 Task: Check current mortgage rates for 1-2 points.
Action: Mouse moved to (946, 177)
Screenshot: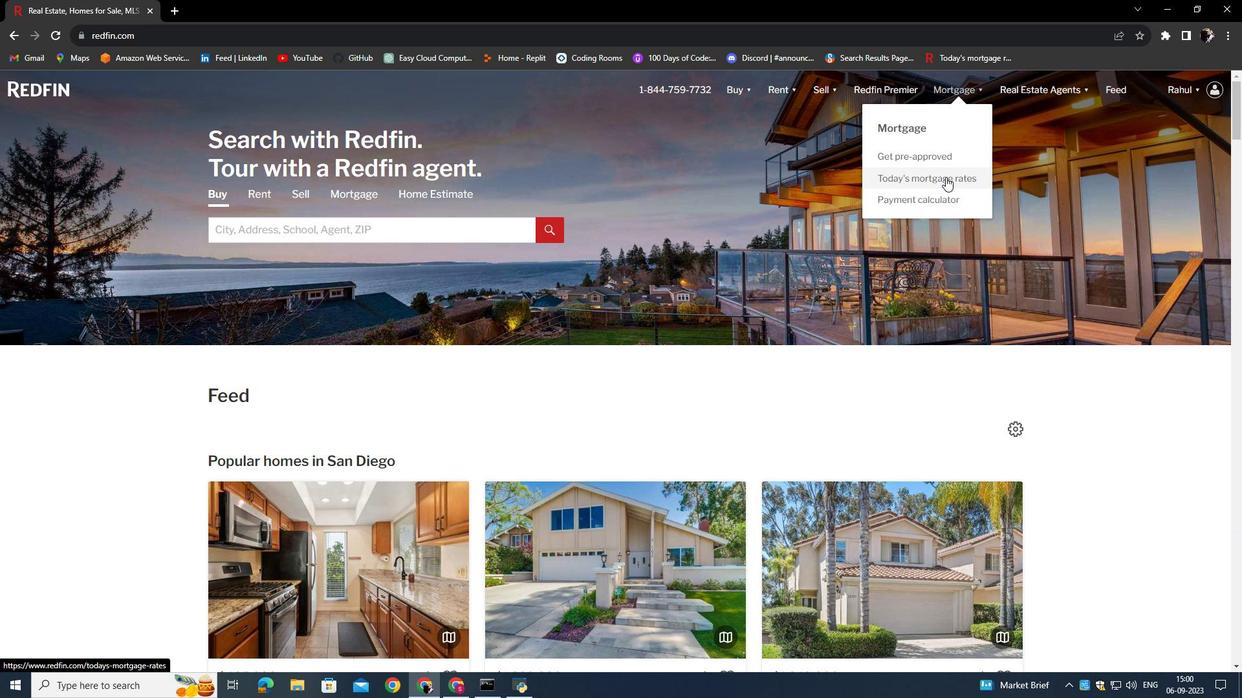 
Action: Mouse pressed left at (946, 177)
Screenshot: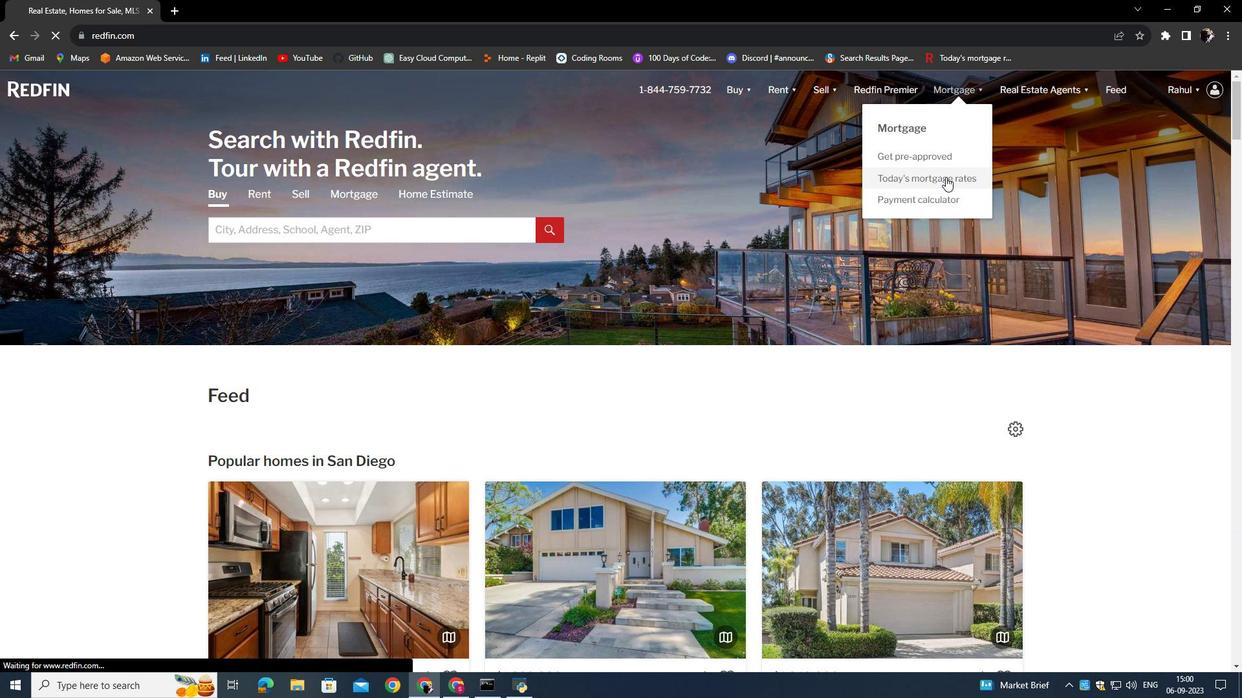 
Action: Mouse moved to (470, 345)
Screenshot: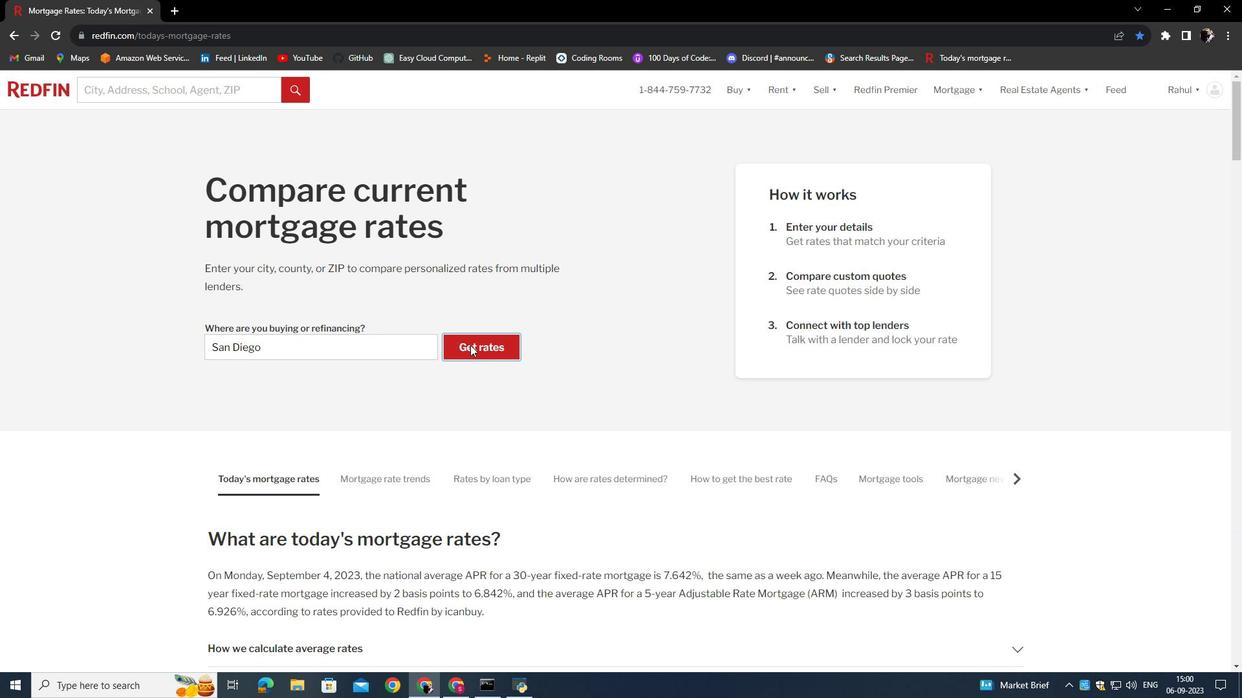 
Action: Mouse pressed left at (470, 345)
Screenshot: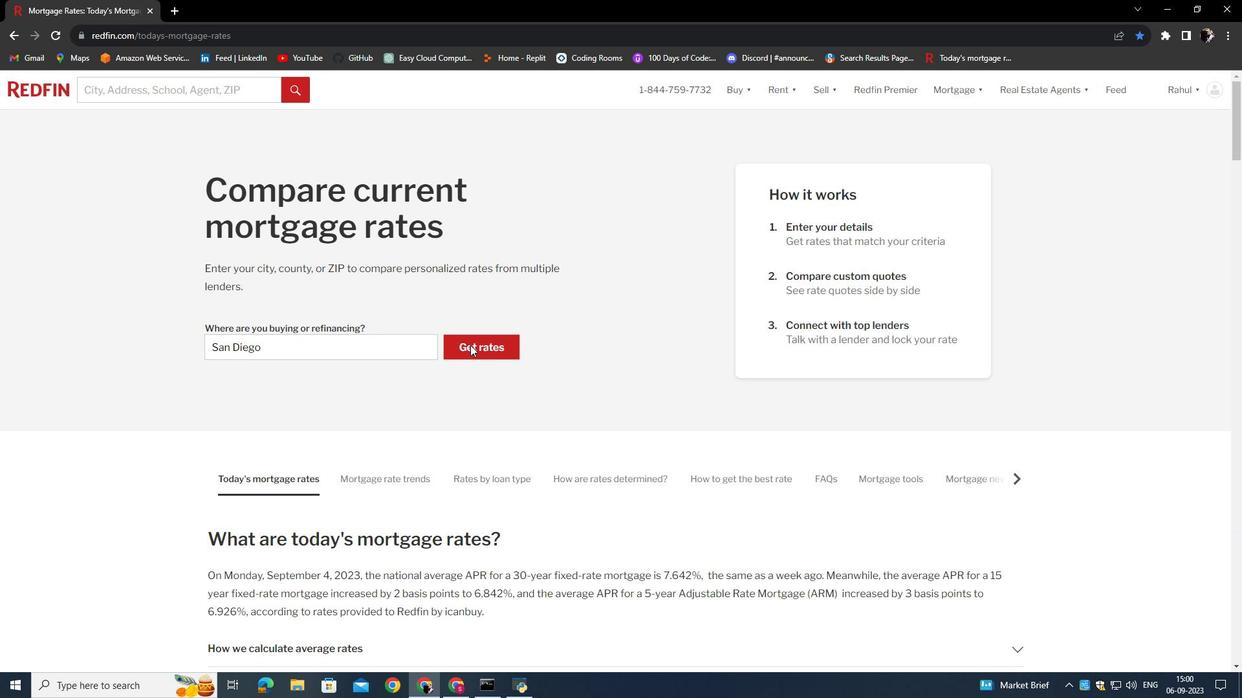 
Action: Mouse moved to (323, 446)
Screenshot: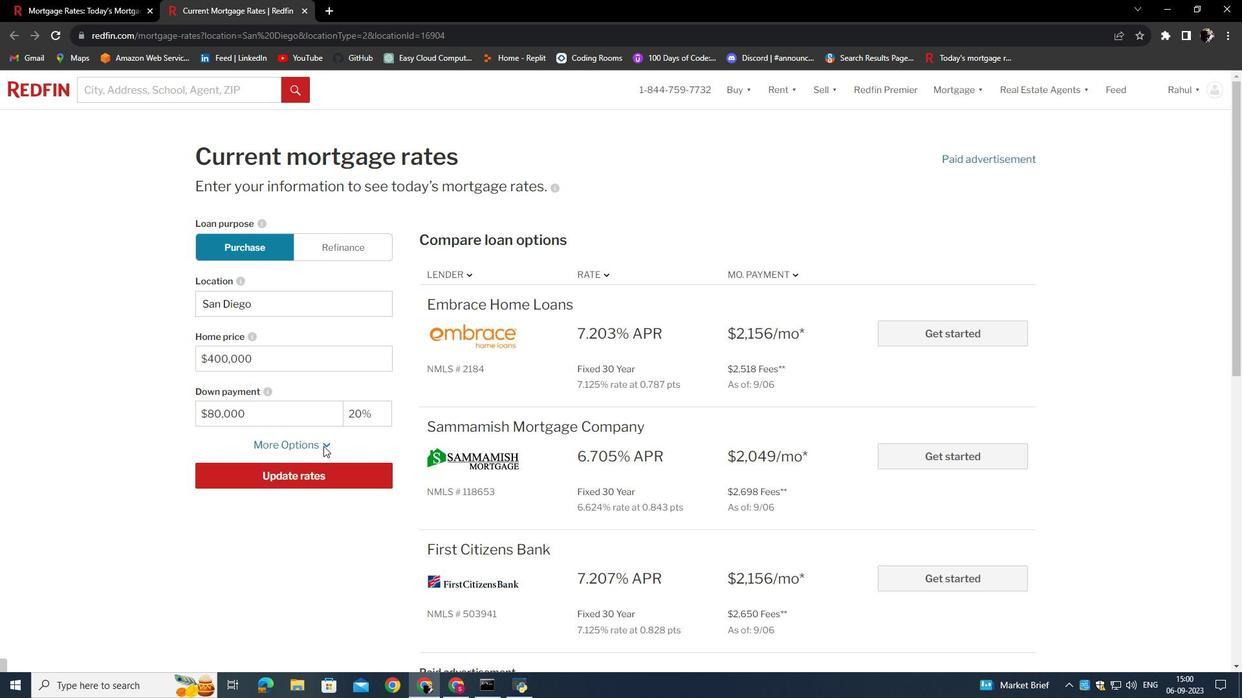 
Action: Mouse pressed left at (323, 446)
Screenshot: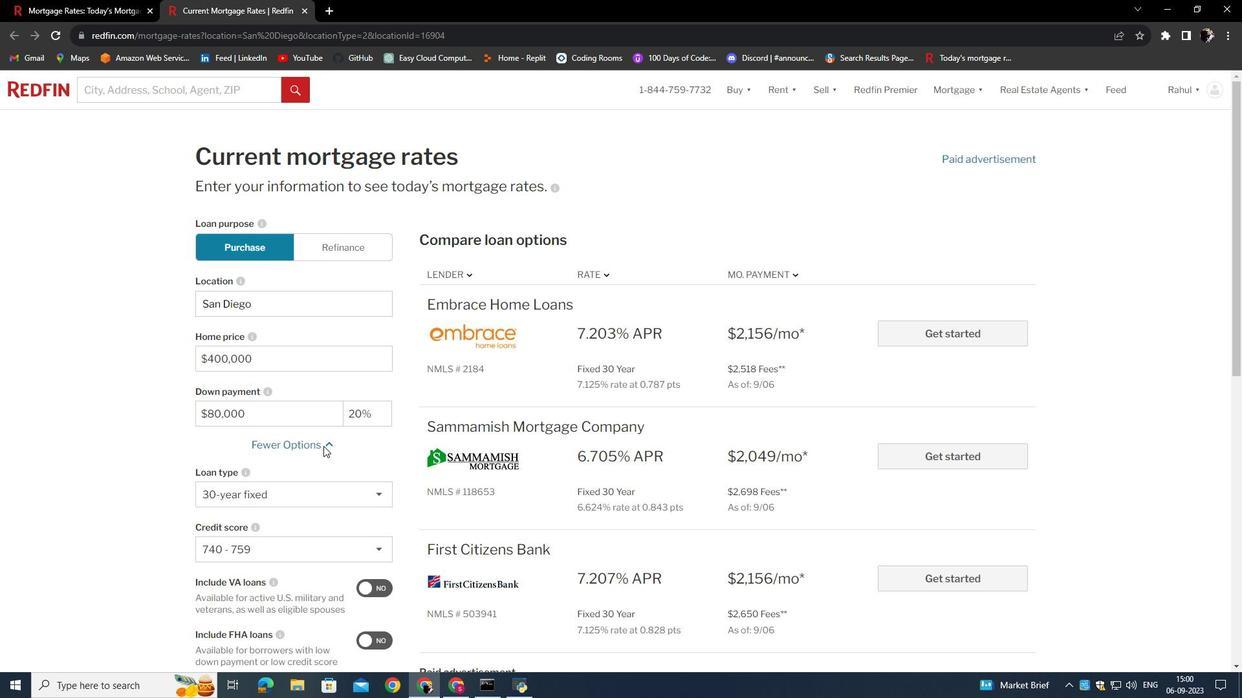 
Action: Mouse scrolled (323, 445) with delta (0, 0)
Screenshot: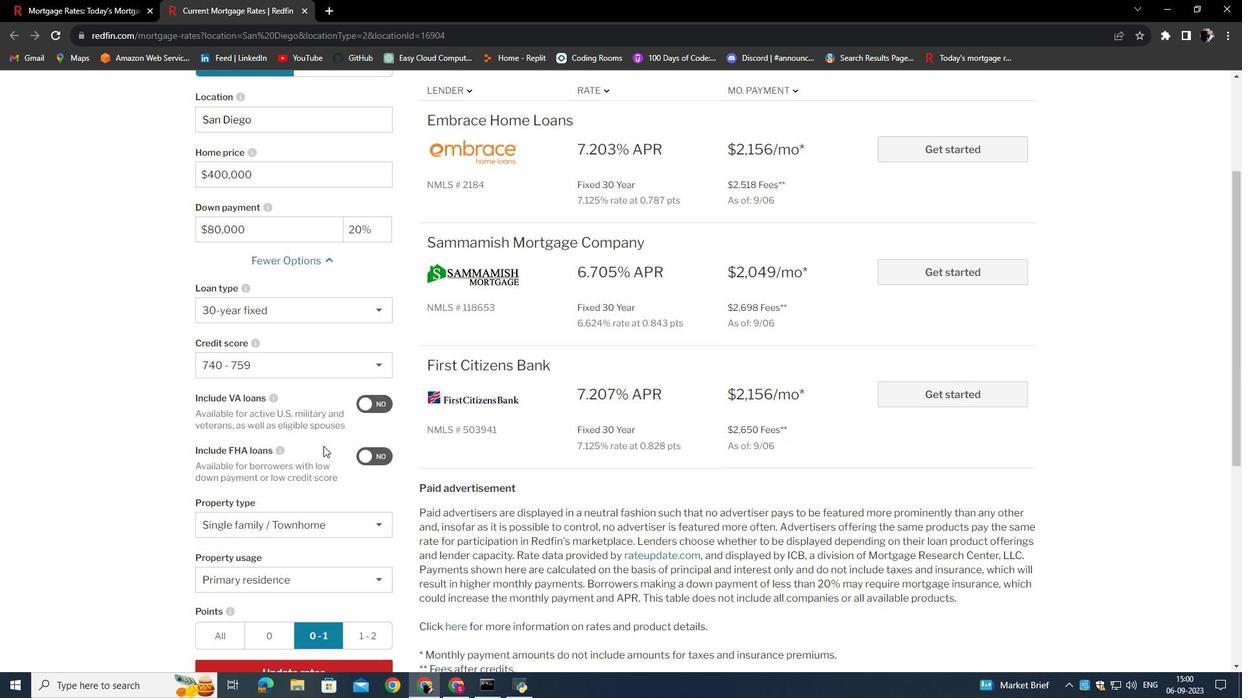 
Action: Mouse scrolled (323, 445) with delta (0, 0)
Screenshot: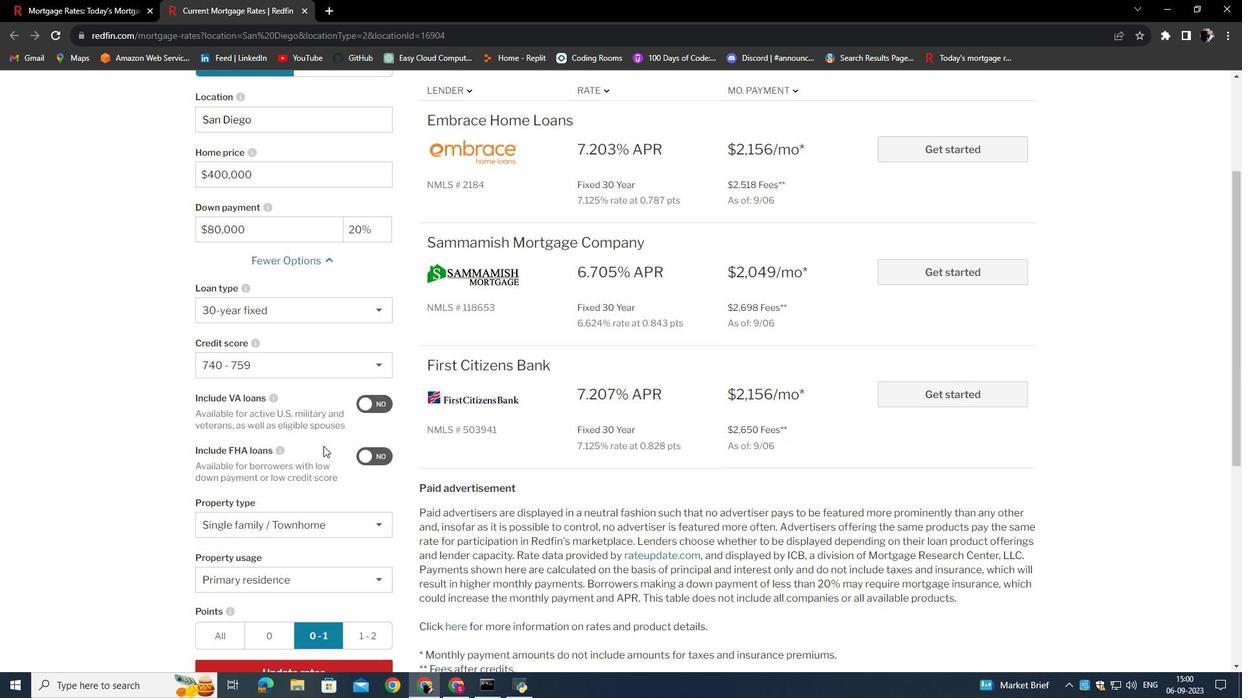 
Action: Mouse scrolled (323, 445) with delta (0, 0)
Screenshot: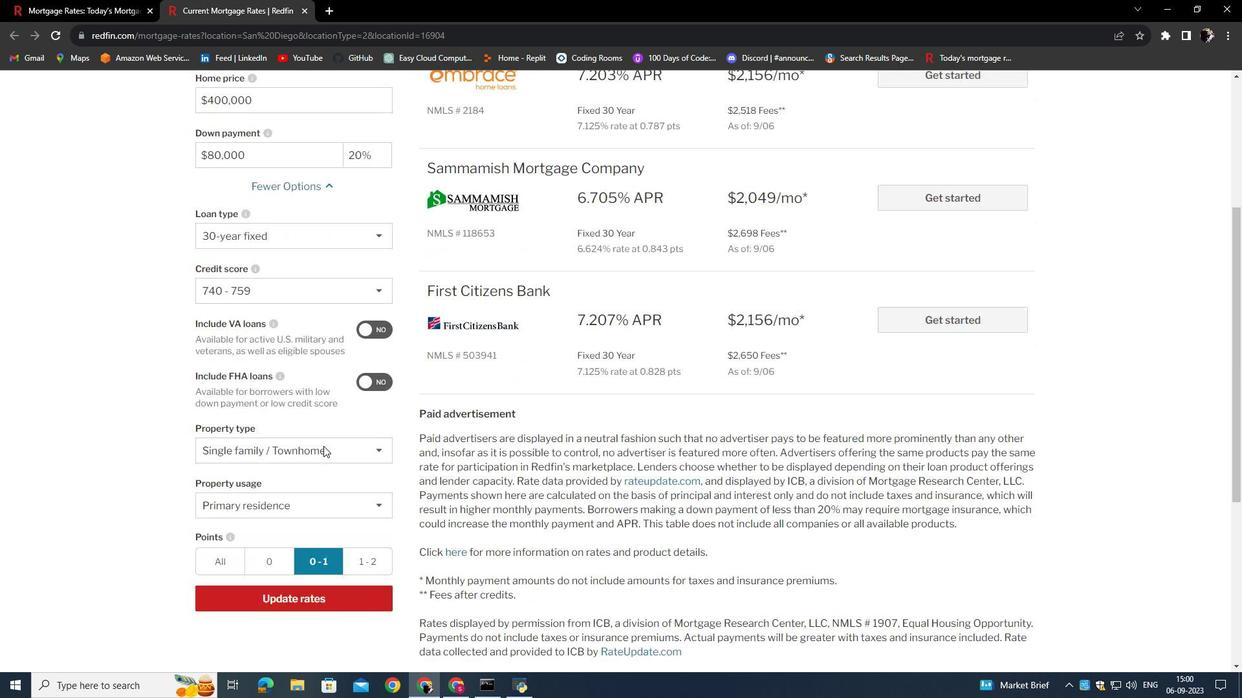 
Action: Mouse scrolled (323, 445) with delta (0, 0)
Screenshot: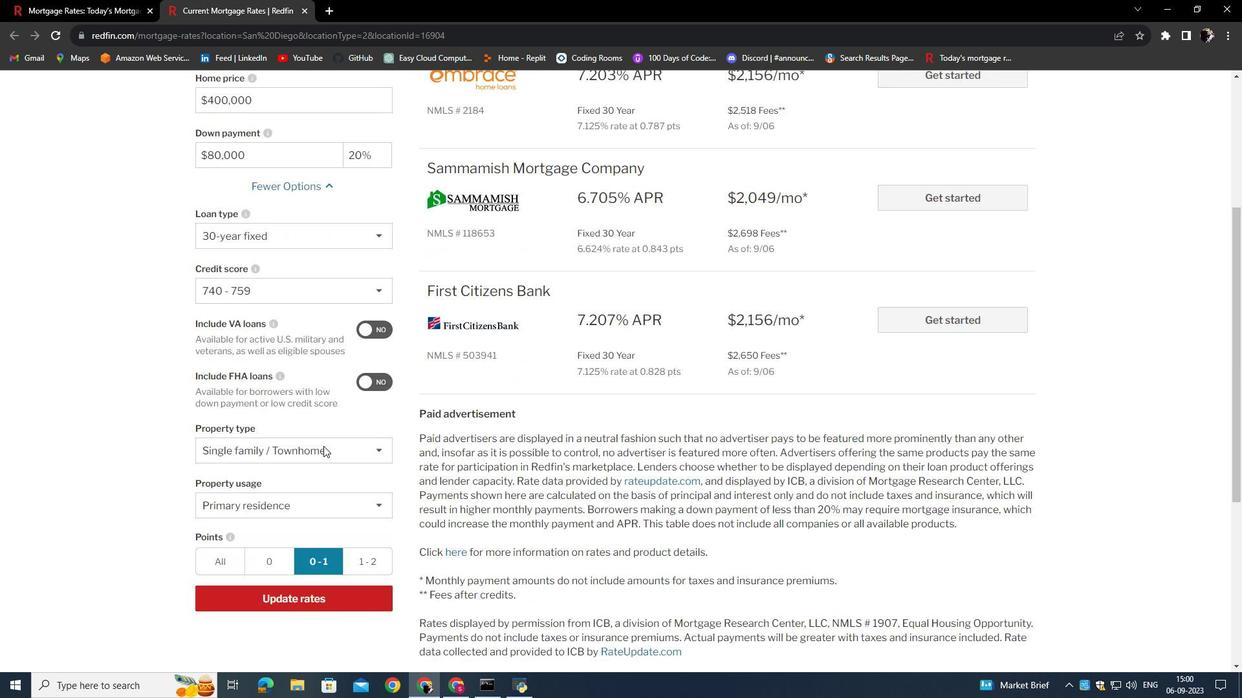 
Action: Mouse scrolled (323, 445) with delta (0, 0)
Screenshot: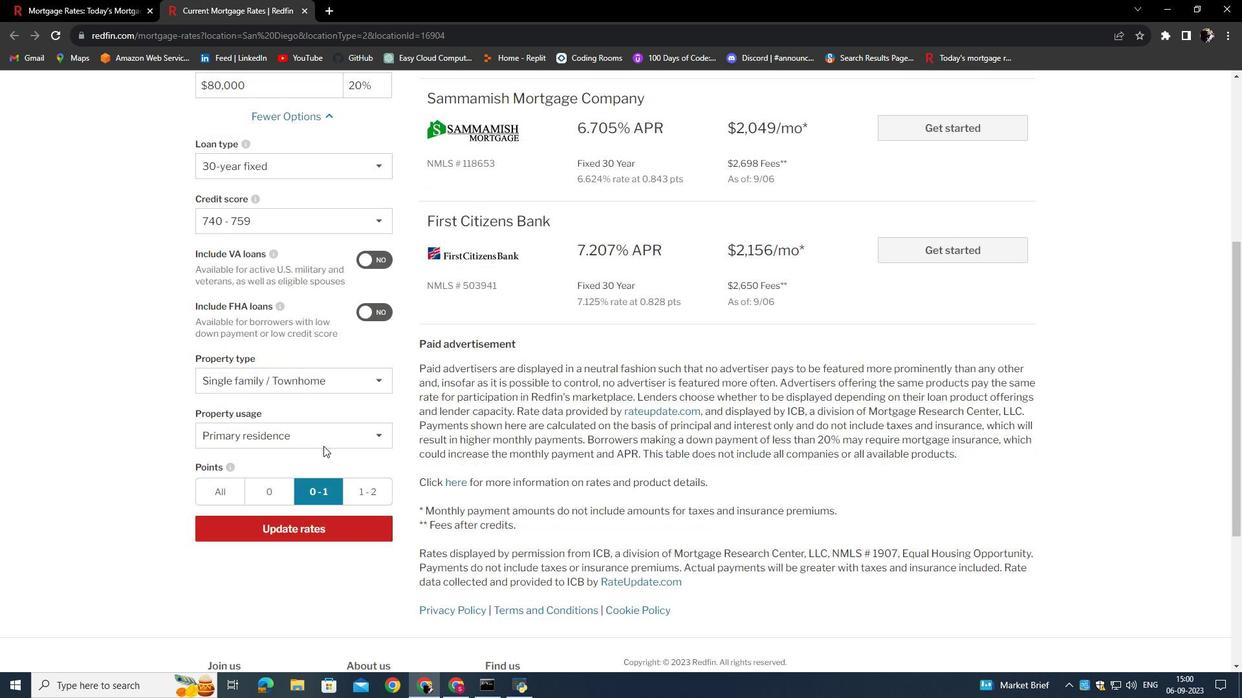 
Action: Mouse scrolled (323, 445) with delta (0, 0)
Screenshot: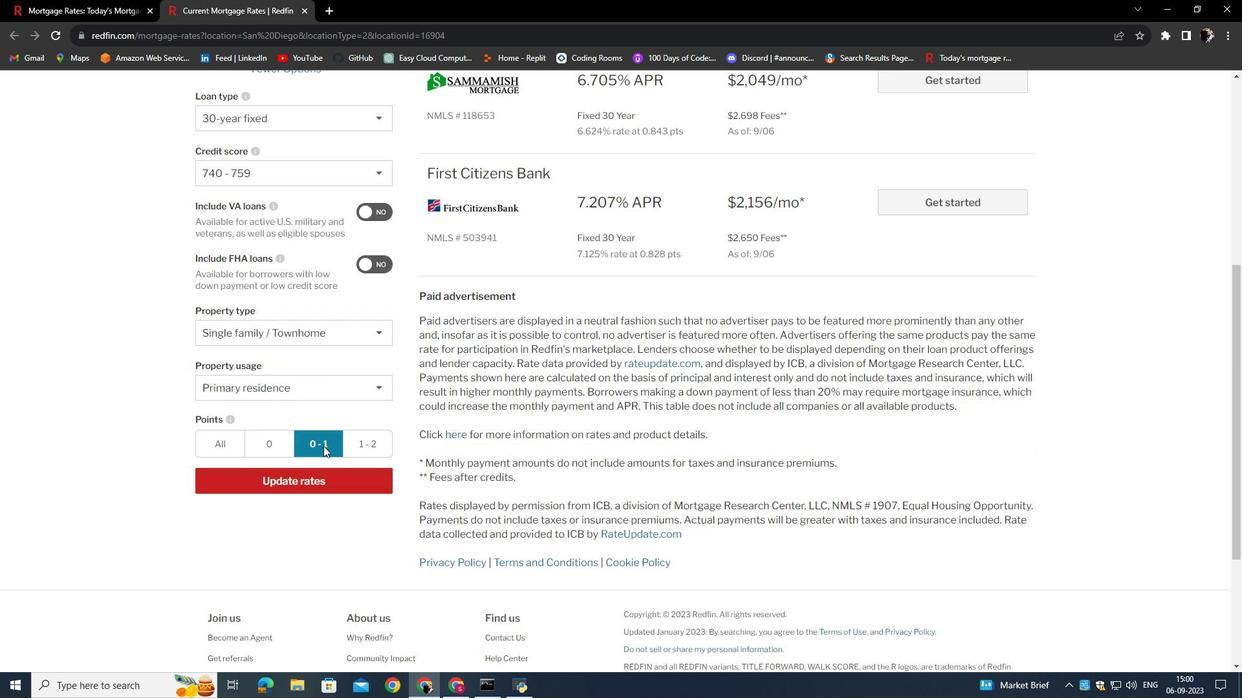 
Action: Mouse moved to (371, 439)
Screenshot: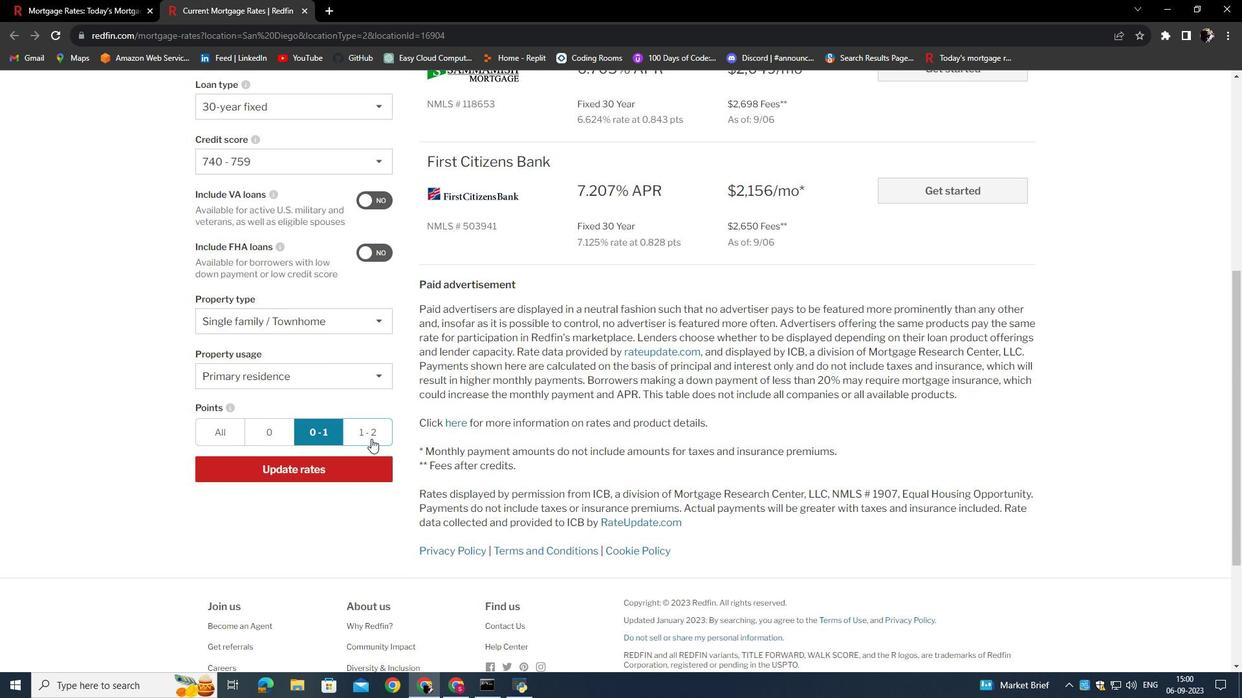 
Action: Mouse pressed left at (371, 439)
Screenshot: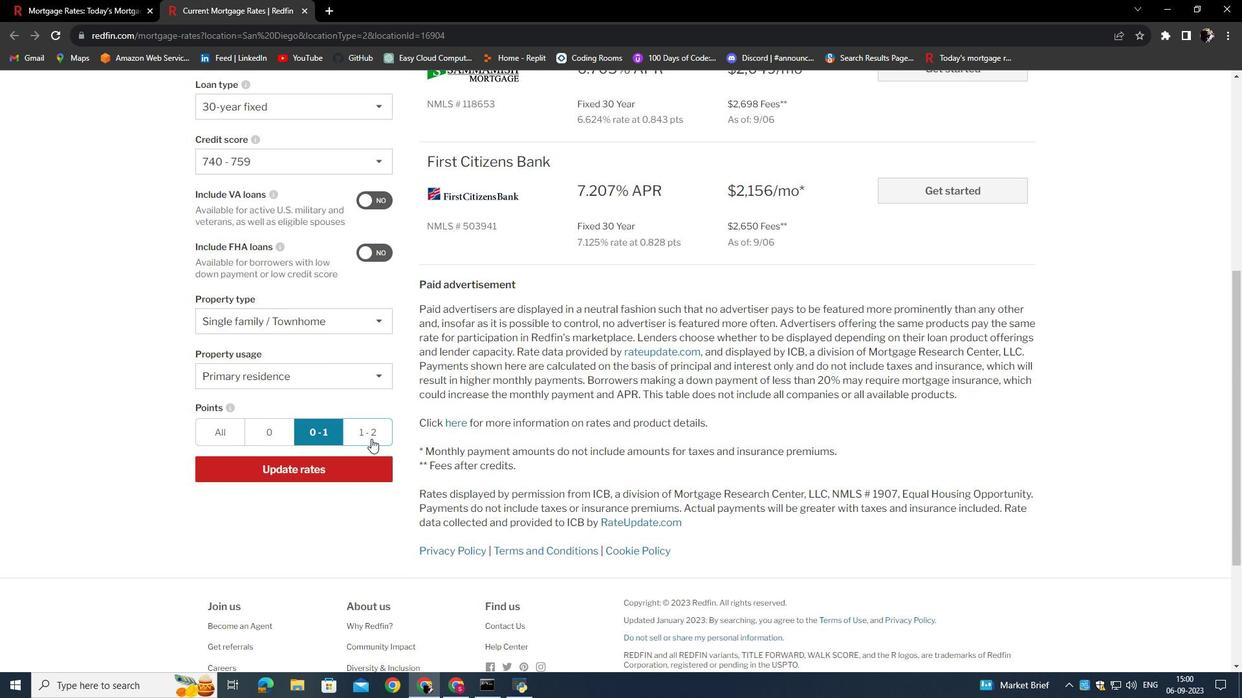 
Action: Mouse moved to (333, 470)
Screenshot: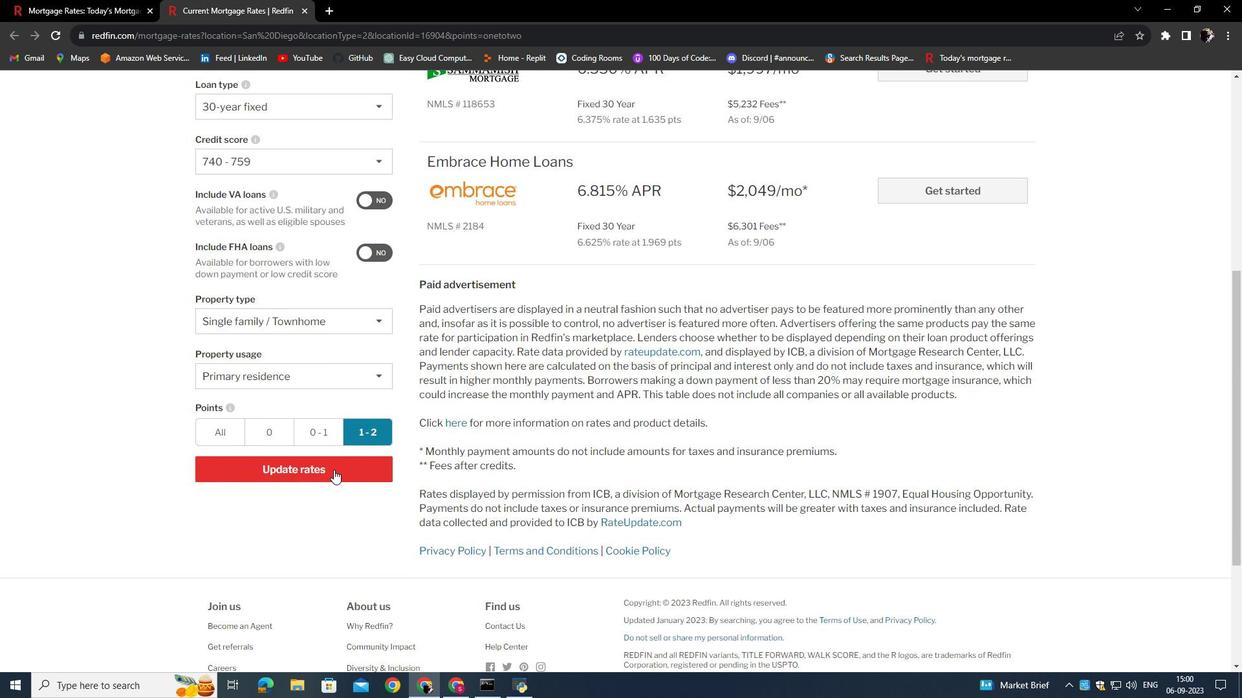 
Action: Mouse pressed left at (333, 470)
Screenshot: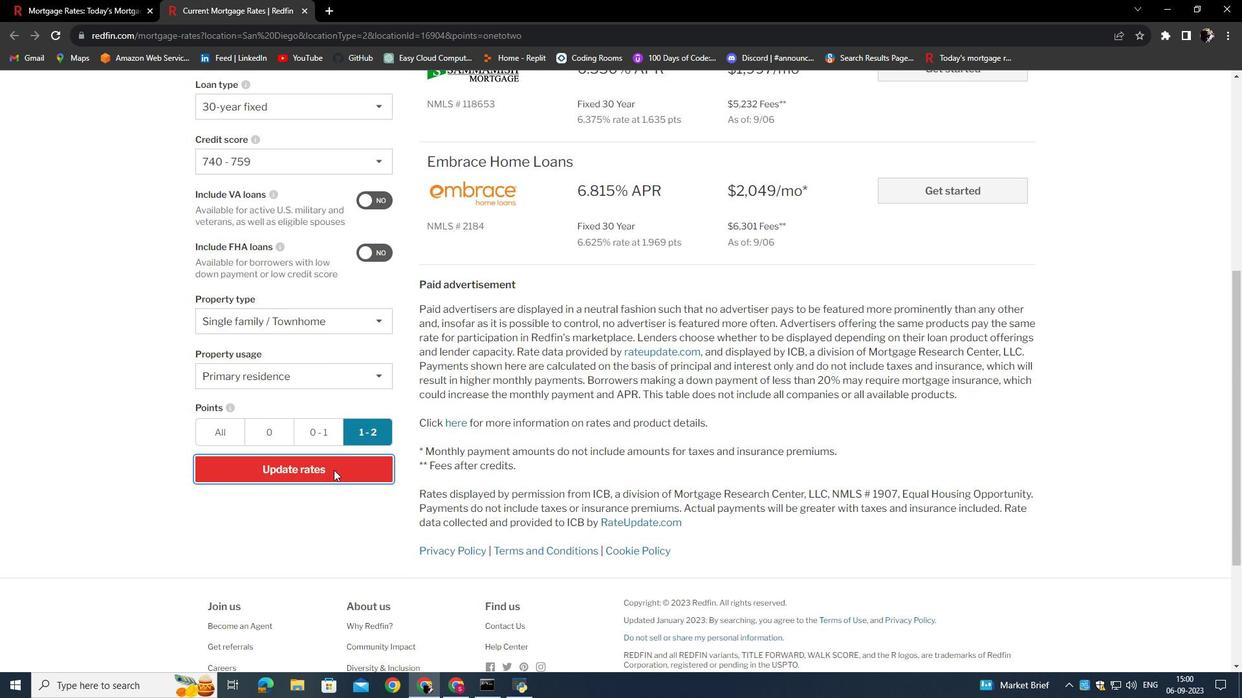 
Action: Mouse moved to (649, 428)
Screenshot: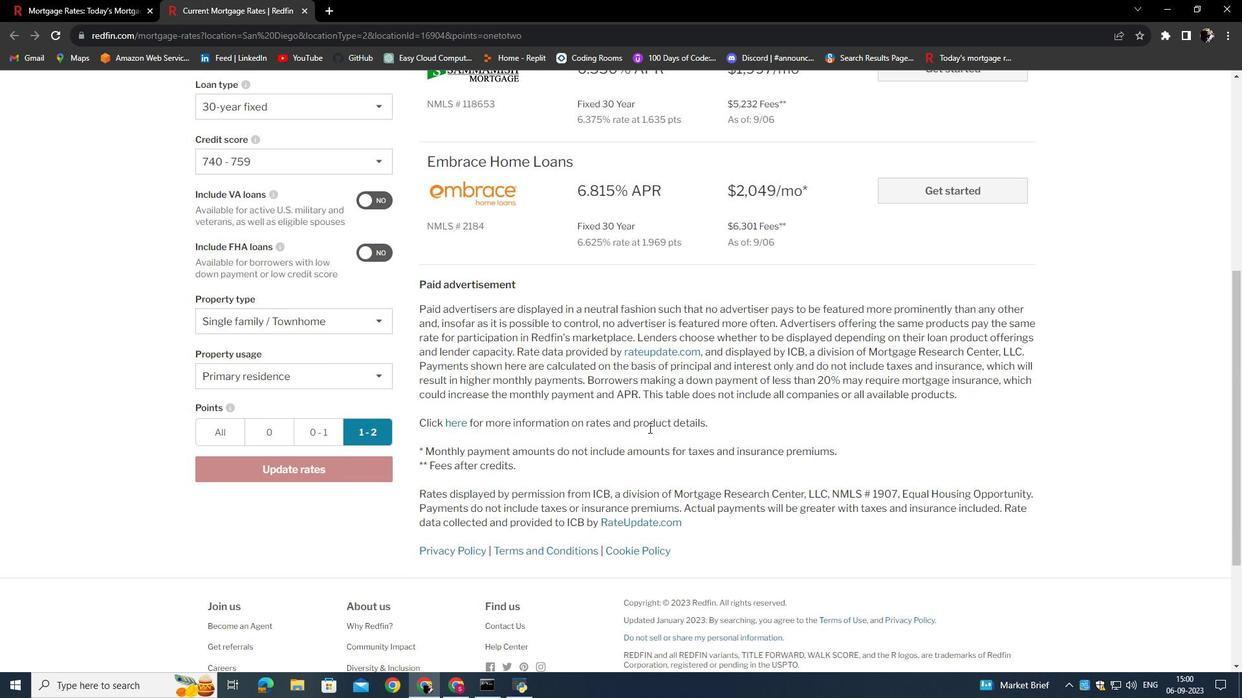 
Action: Mouse scrolled (649, 429) with delta (0, 0)
Screenshot: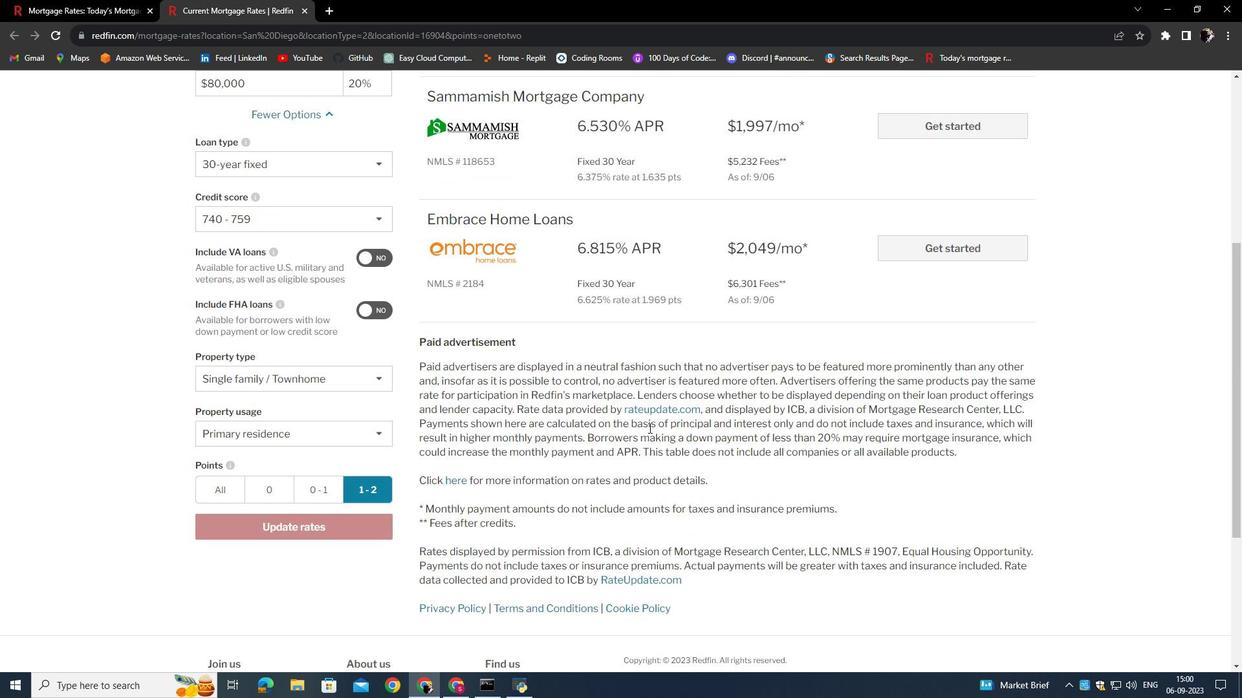 
Action: Mouse scrolled (649, 429) with delta (0, 0)
Screenshot: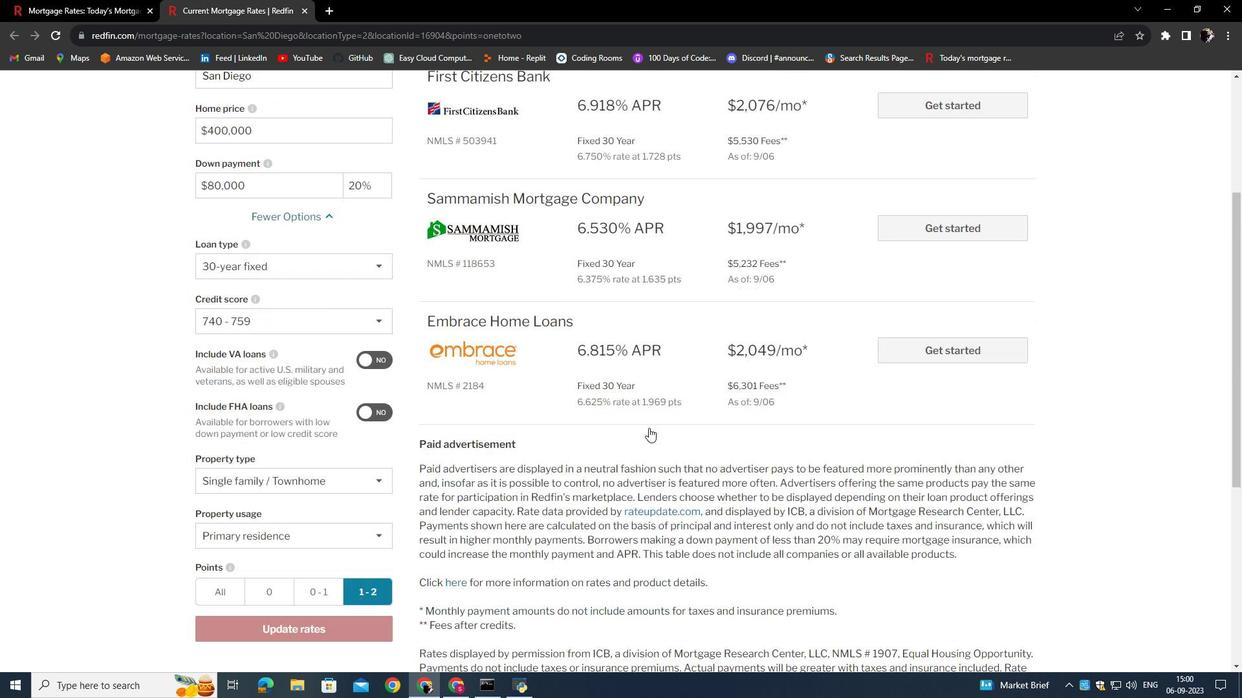 
Action: Mouse scrolled (649, 429) with delta (0, 0)
Screenshot: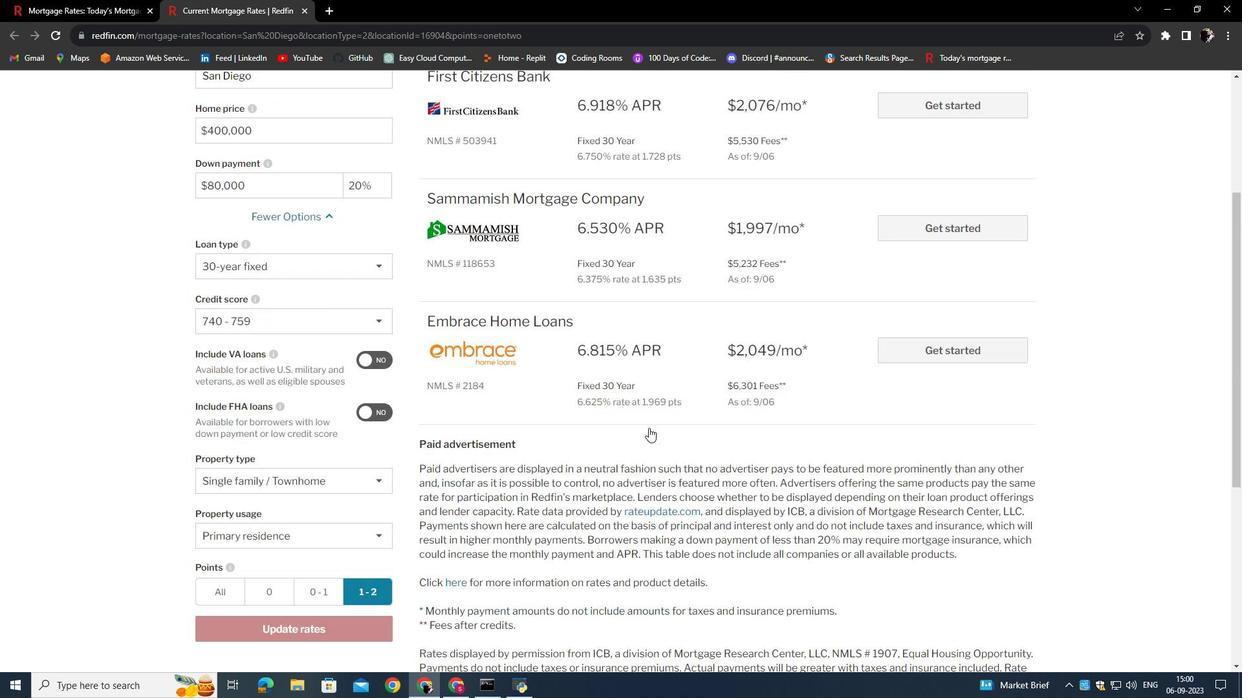 
Action: Mouse scrolled (649, 429) with delta (0, 0)
Screenshot: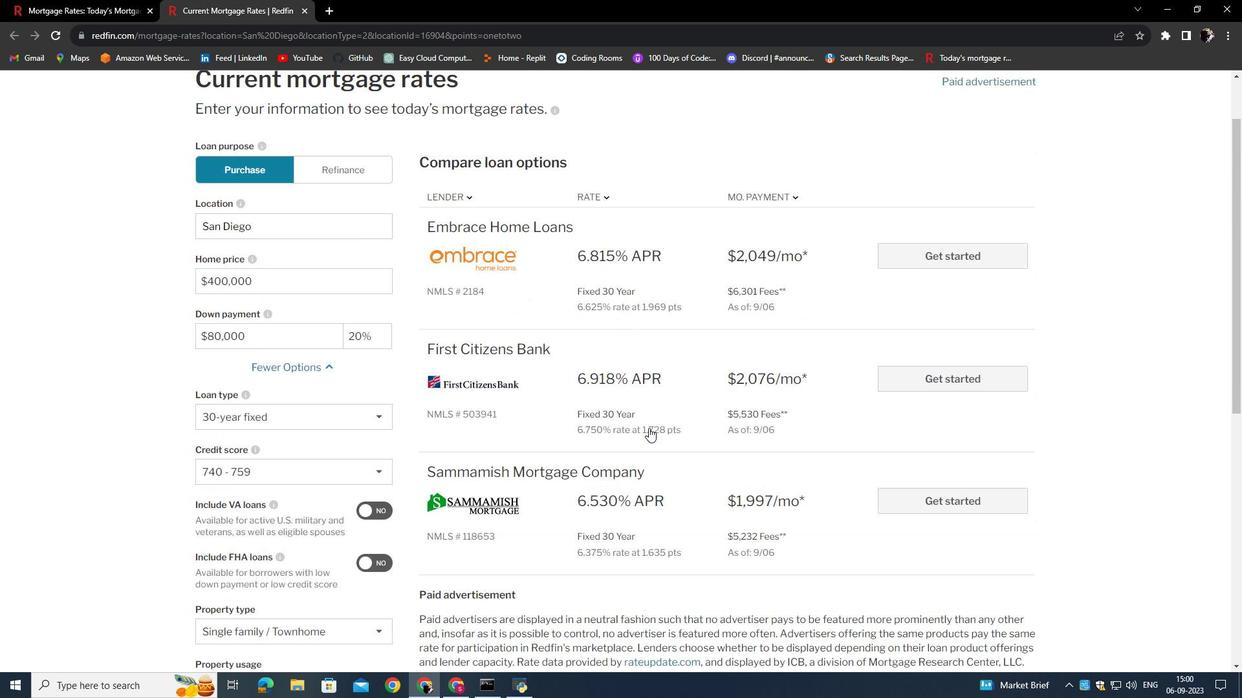 
Action: Mouse scrolled (649, 429) with delta (0, 0)
Screenshot: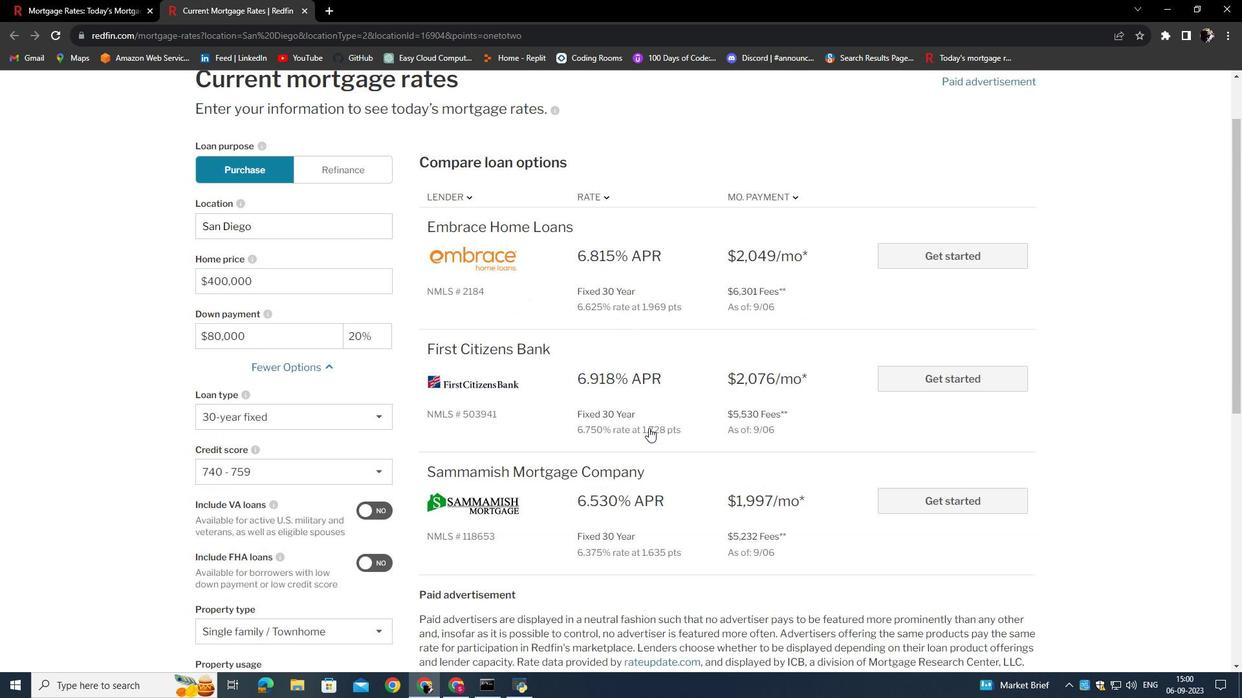 
